 Task: Check current mortgage rates for San Diego.
Action: Mouse moved to (817, 147)
Screenshot: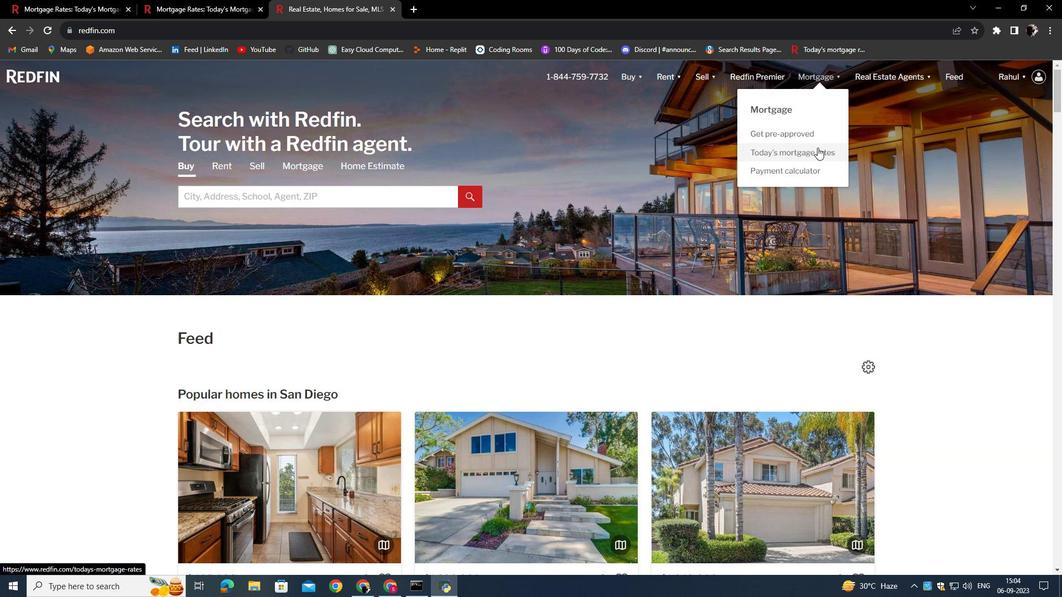 
Action: Mouse pressed left at (817, 147)
Screenshot: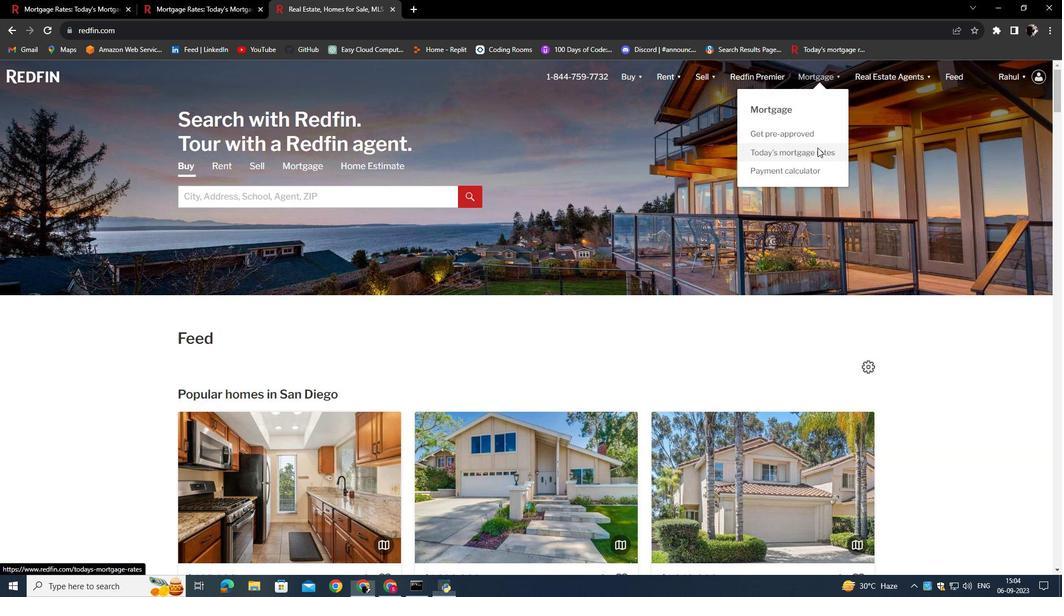 
Action: Mouse moved to (291, 299)
Screenshot: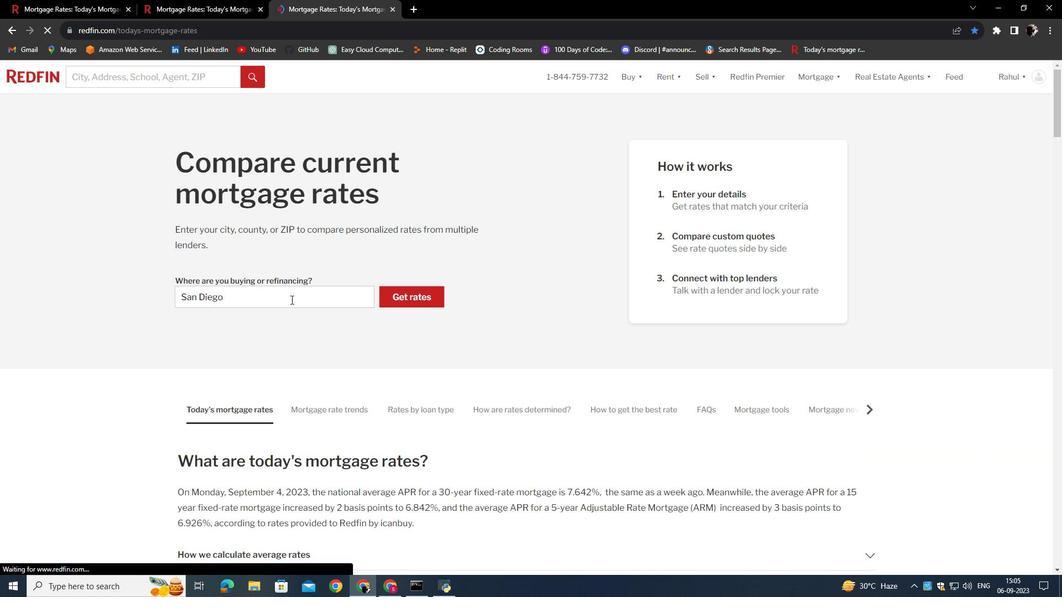 
Action: Mouse pressed left at (291, 299)
Screenshot: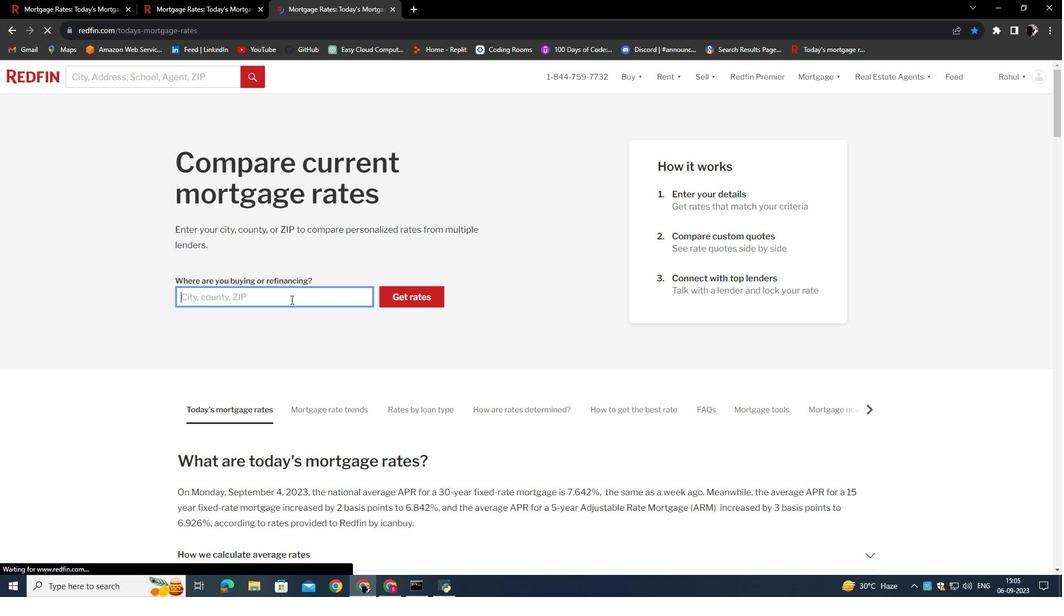 
Action: Key pressed <Key.caps_lock>S<Key.caps_lock>an<Key.space><Key.caps_lock>D<Key.caps_lock>iego
Screenshot: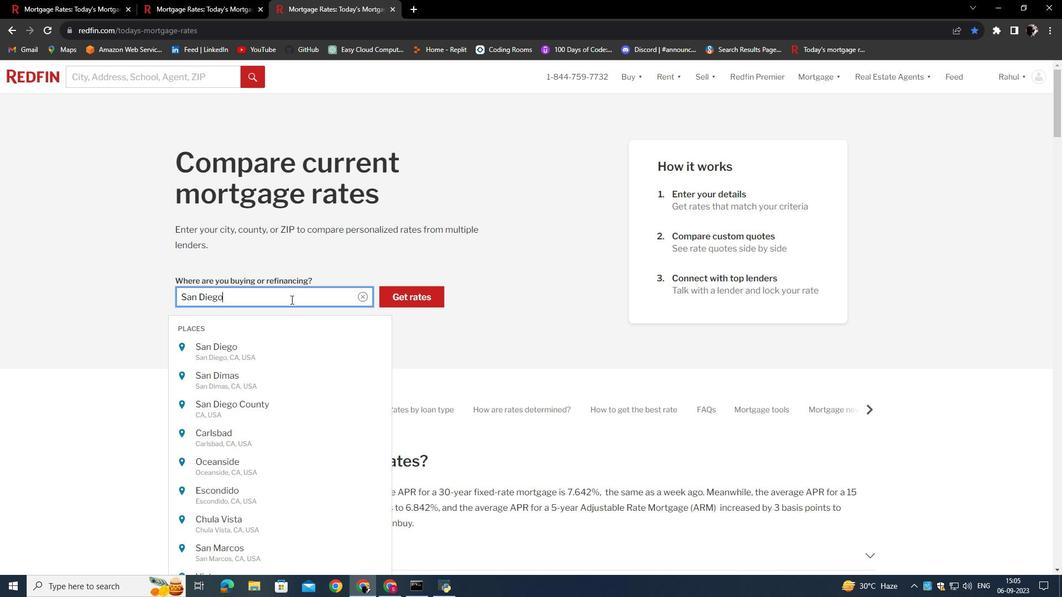 
Action: Mouse moved to (269, 347)
Screenshot: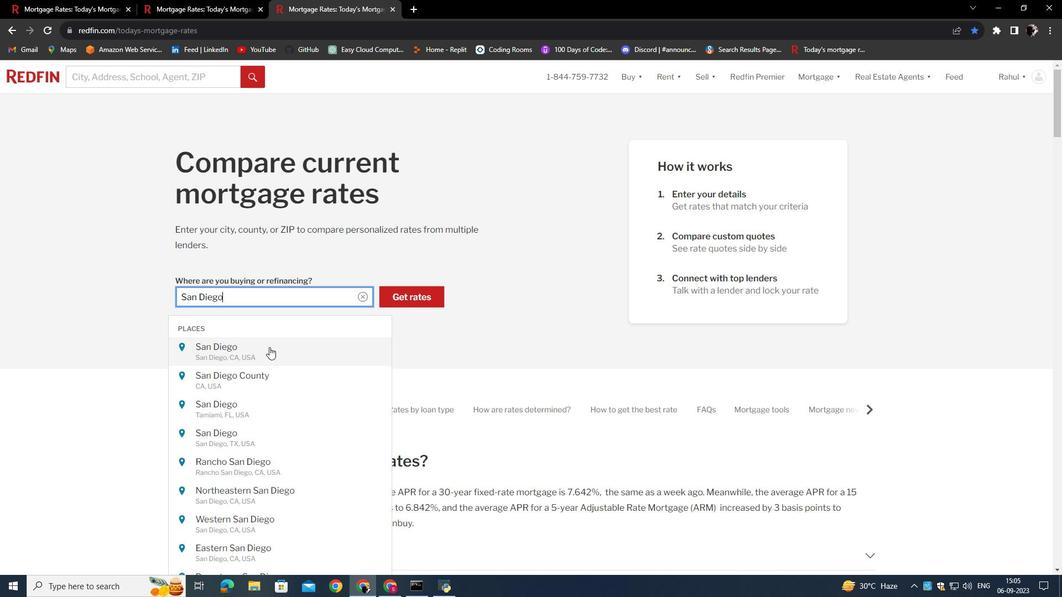 
Action: Mouse pressed left at (269, 347)
Screenshot: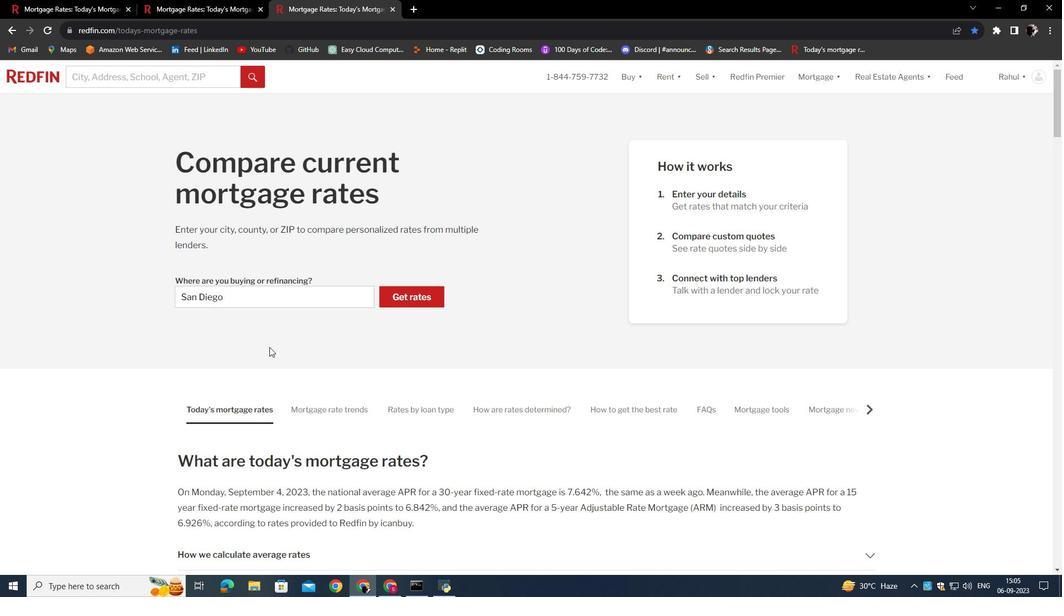
Action: Mouse moved to (223, 209)
Screenshot: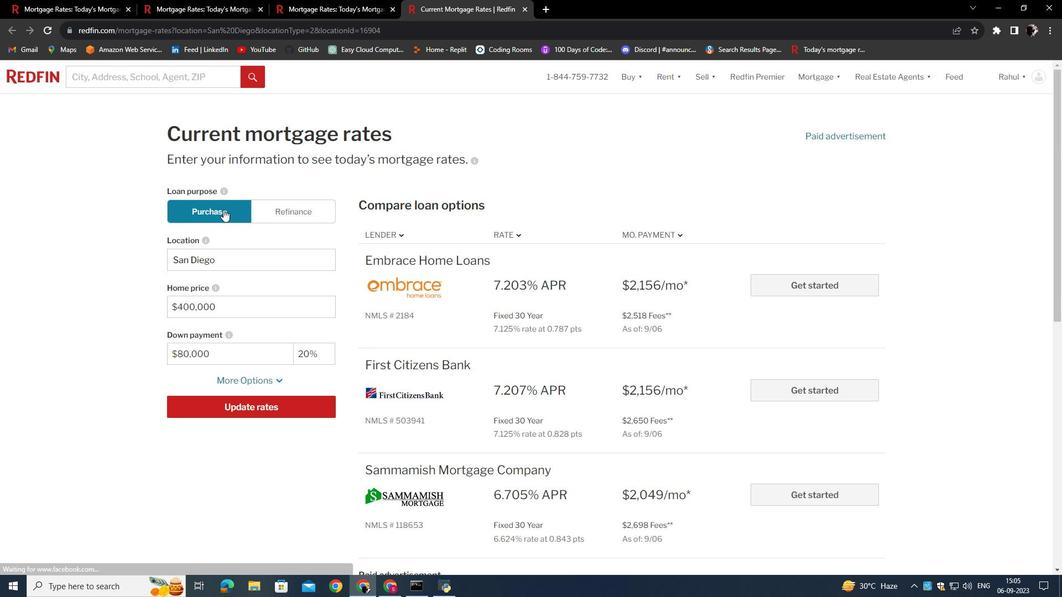 
Action: Mouse pressed left at (223, 209)
Screenshot: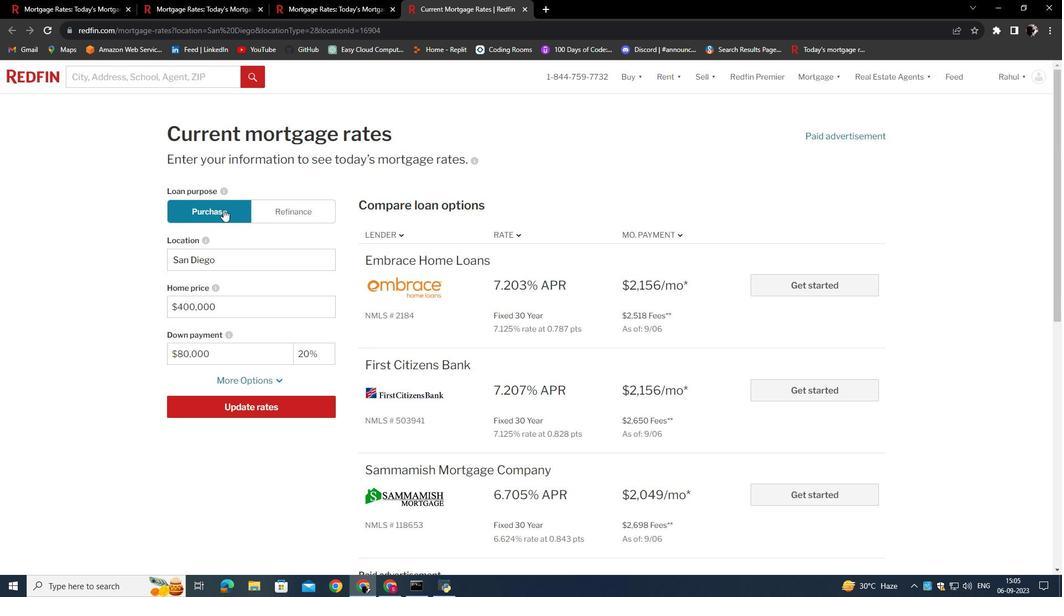 
Action: Mouse moved to (228, 257)
Screenshot: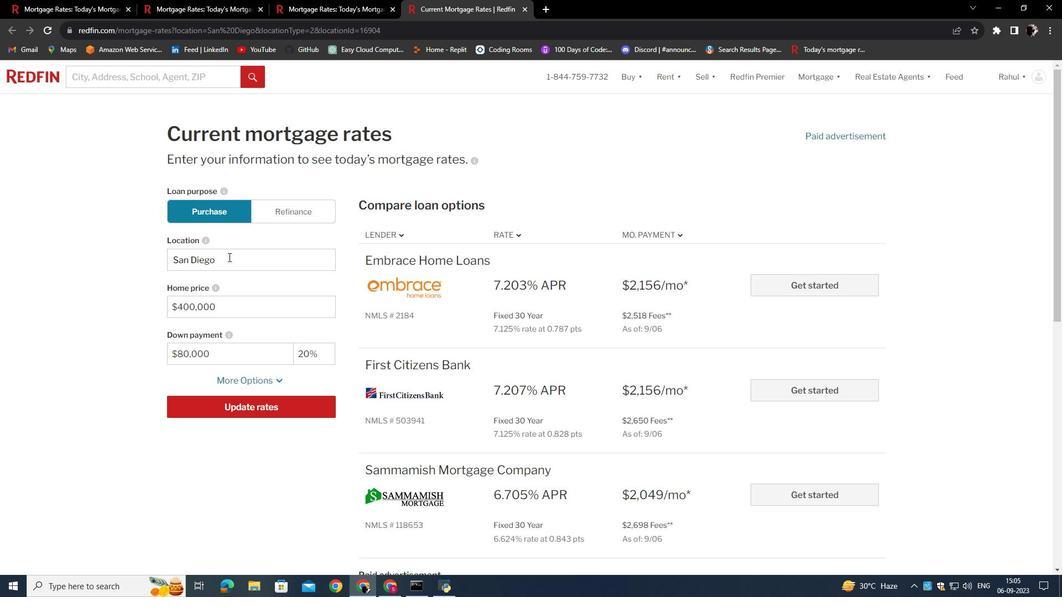 
Action: Mouse pressed left at (228, 257)
Screenshot: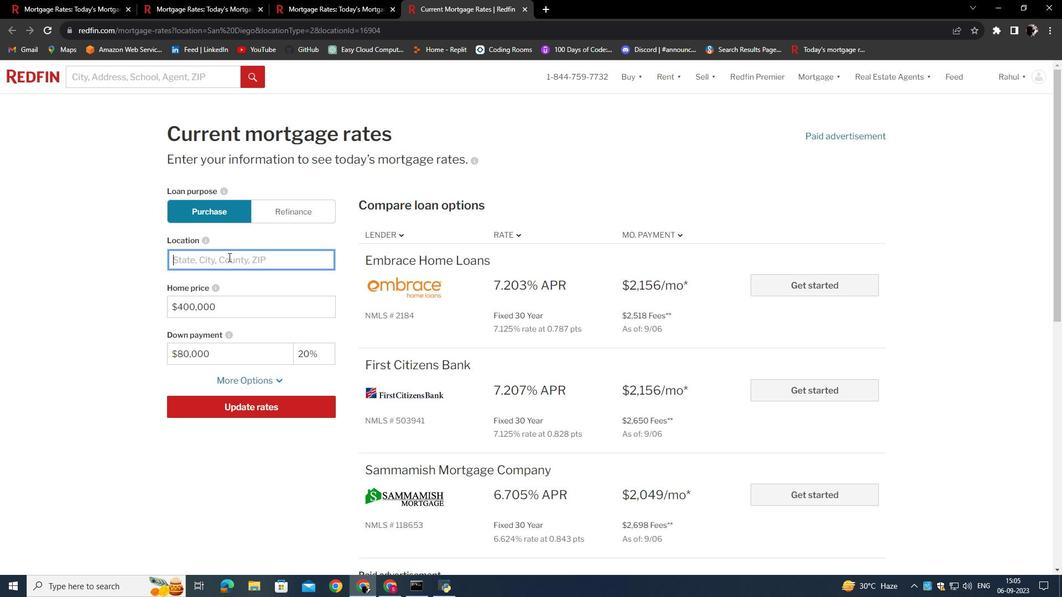 
Action: Key pressed <Key.caps_lock>S<Key.caps_lock>an<Key.space><Key.caps_lock>D<Key.caps_lock>iego<Key.enter>
Screenshot: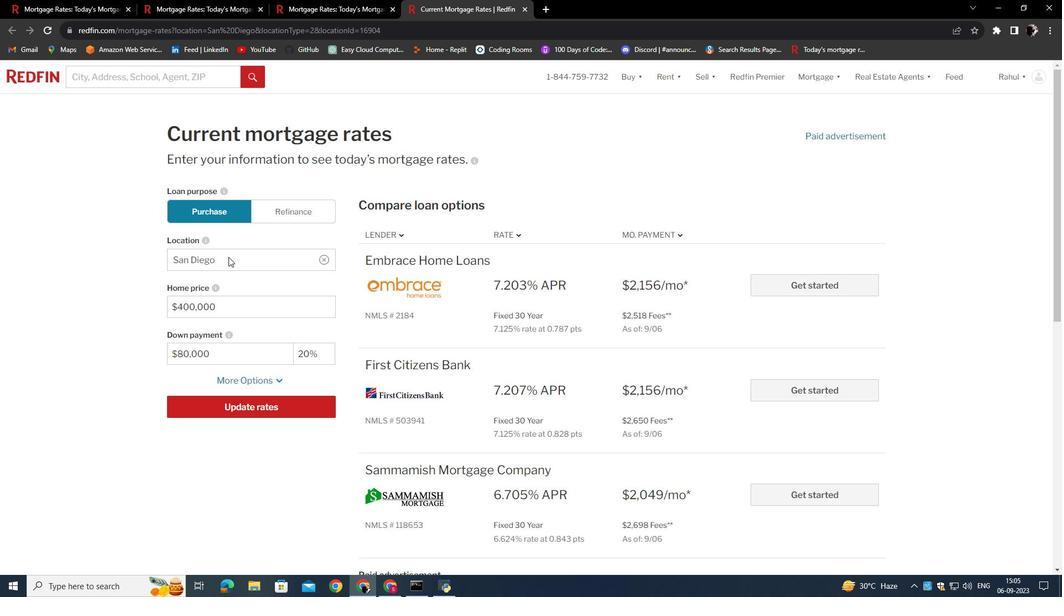 
Action: Mouse moved to (254, 412)
Screenshot: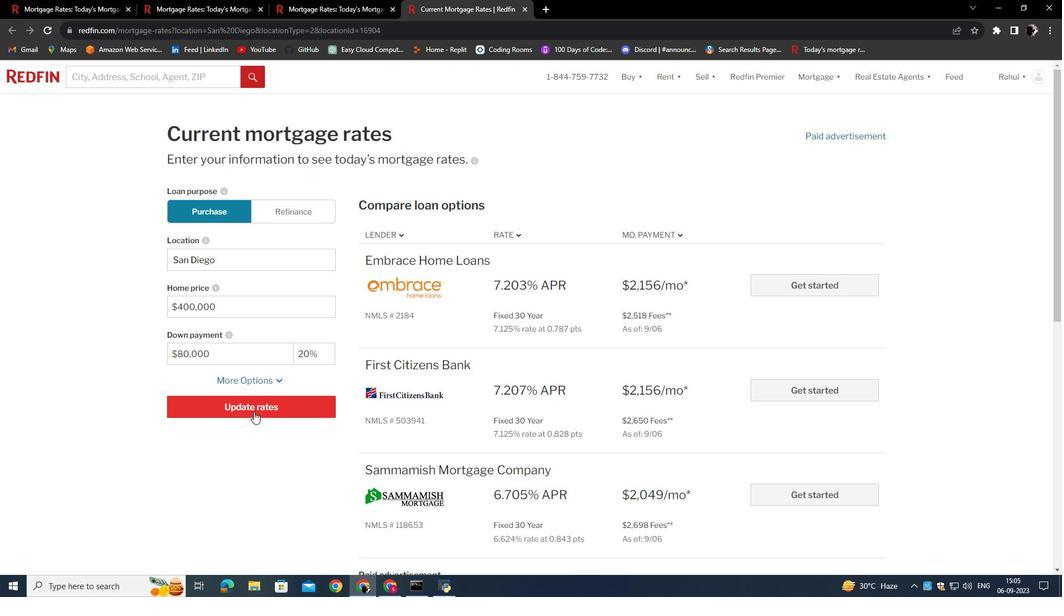 
Action: Mouse pressed left at (254, 412)
Screenshot: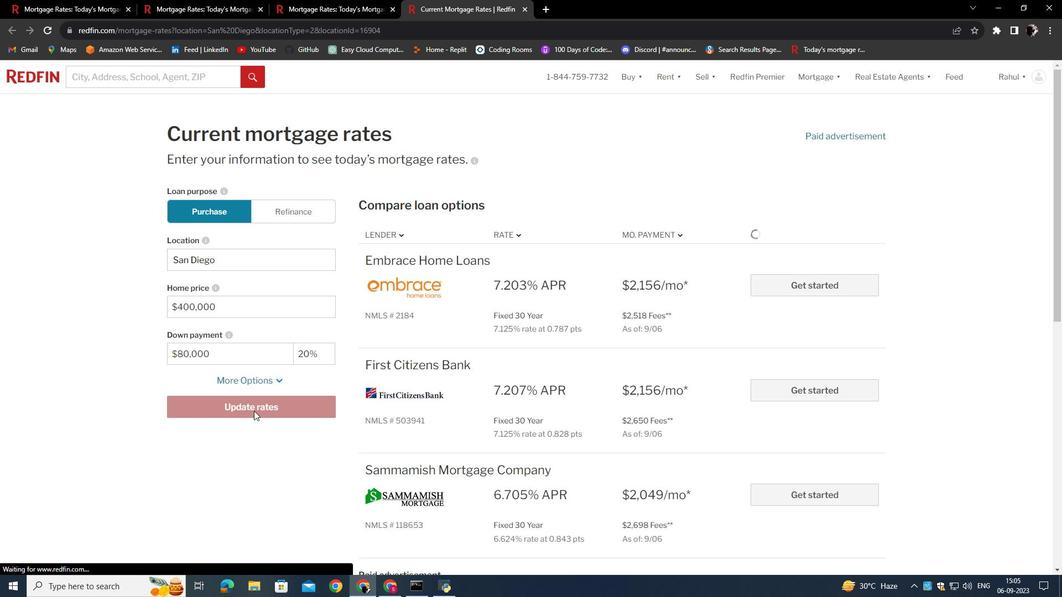 
Action: Mouse moved to (700, 338)
Screenshot: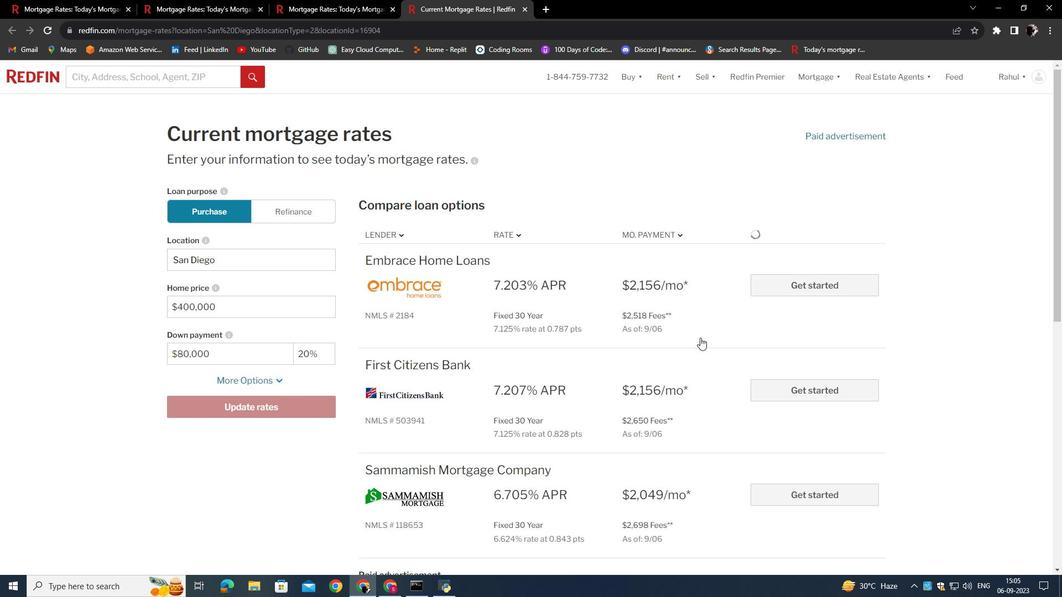 
Action: Mouse scrolled (700, 337) with delta (0, 0)
Screenshot: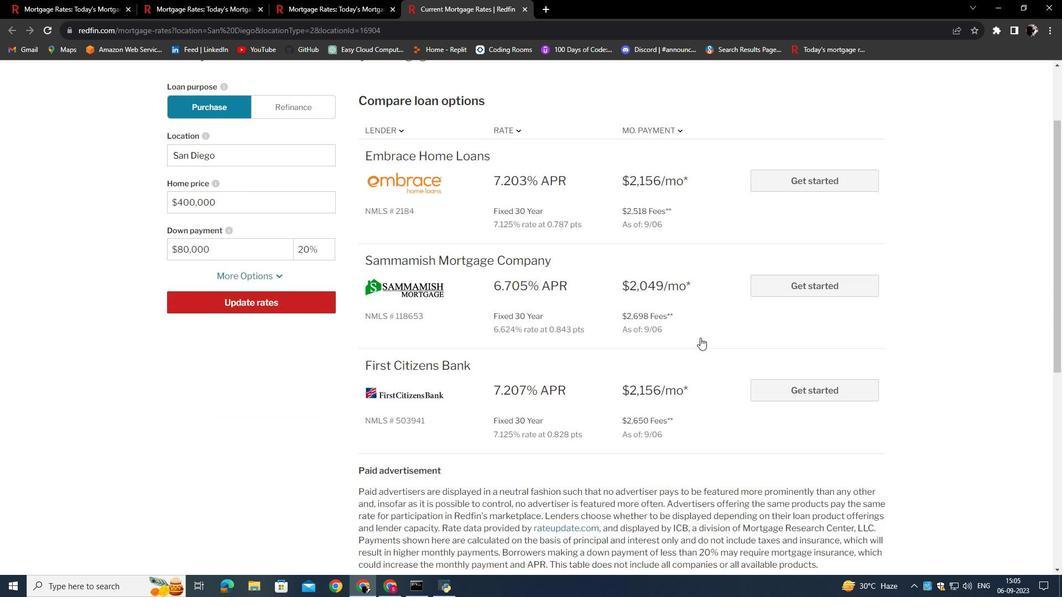 
Action: Mouse scrolled (700, 337) with delta (0, 0)
Screenshot: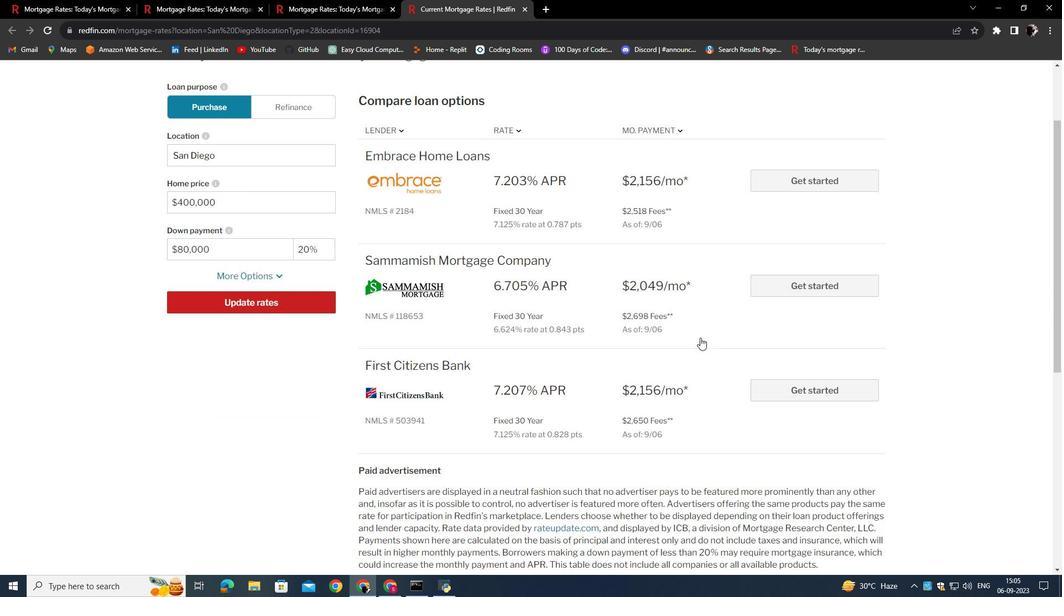 
Action: Mouse scrolled (700, 337) with delta (0, 0)
Screenshot: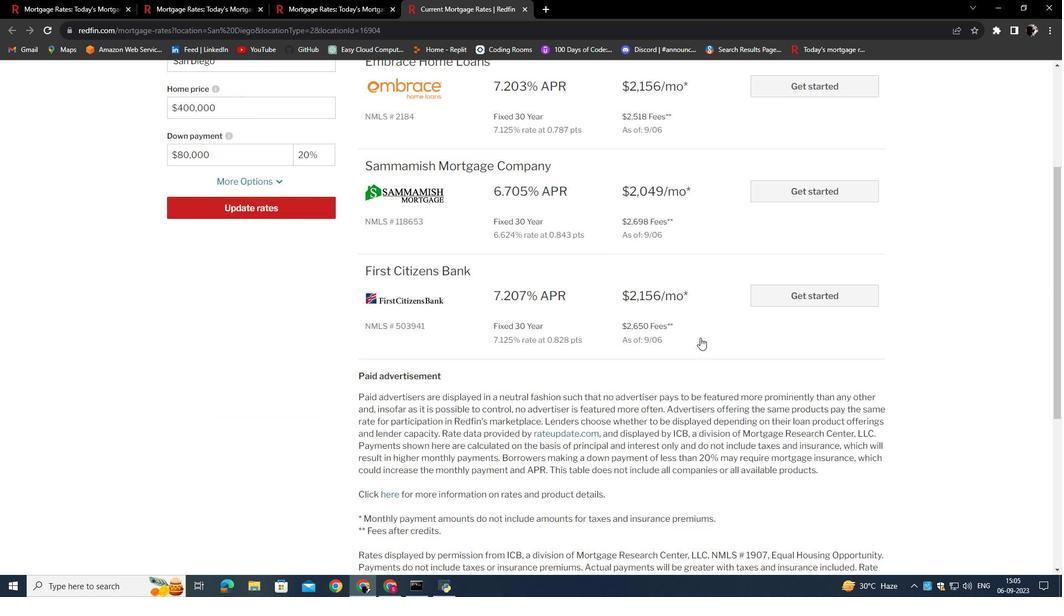 
Action: Mouse scrolled (700, 337) with delta (0, 0)
Screenshot: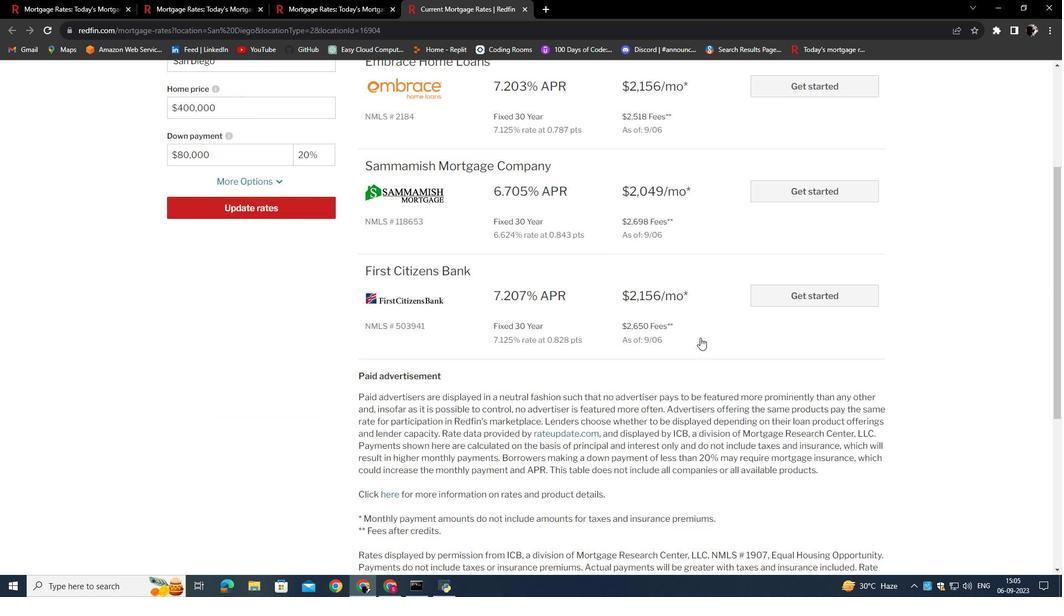 
Action: Mouse scrolled (700, 338) with delta (0, 0)
Screenshot: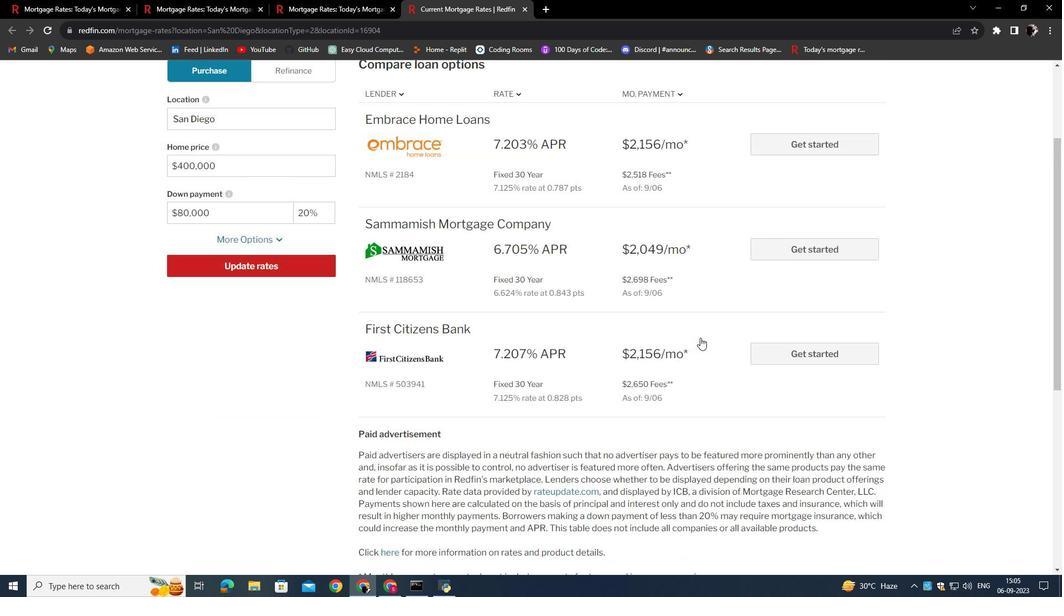 
Action: Mouse scrolled (700, 338) with delta (0, 0)
Screenshot: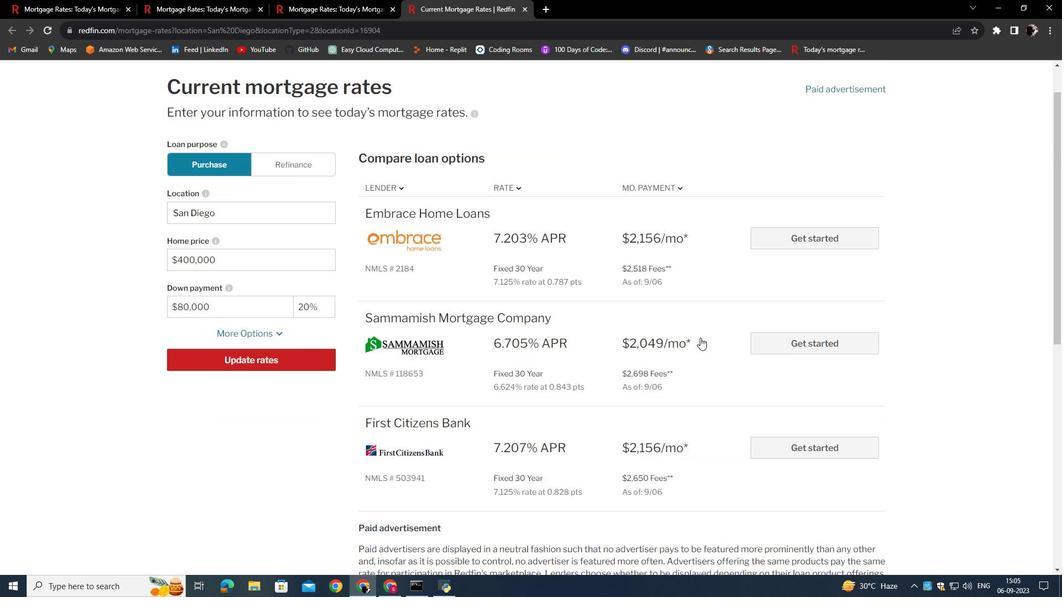
Action: Mouse scrolled (700, 338) with delta (0, 0)
Screenshot: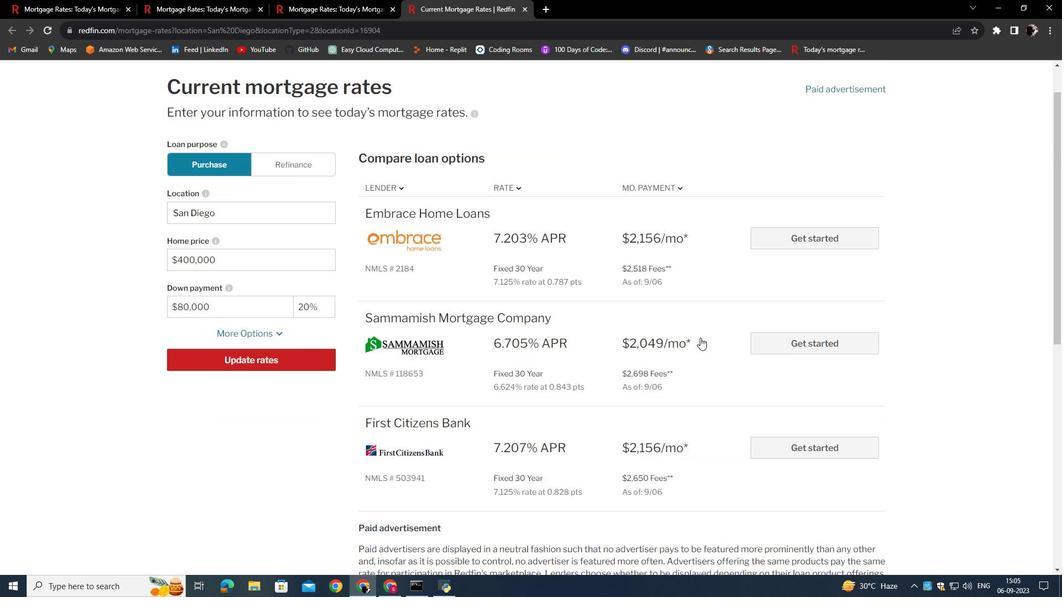 
Action: Mouse scrolled (700, 338) with delta (0, 0)
Screenshot: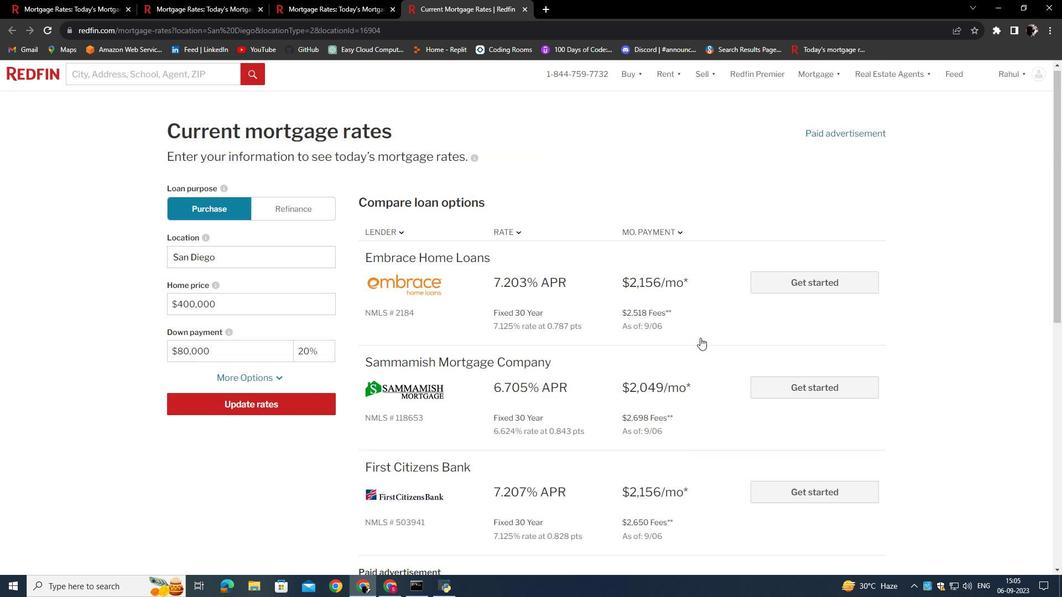 
